 Task: Help me in understanding how to increase productivity of agents with key productivity tools through guidance center
Action: Mouse moved to (433, 157)
Screenshot: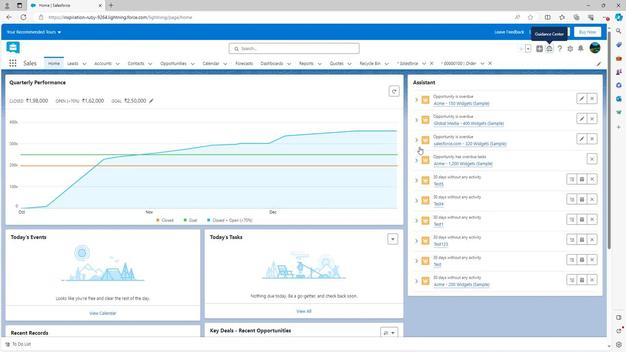 
Action: Mouse scrolled (433, 157) with delta (0, 0)
Screenshot: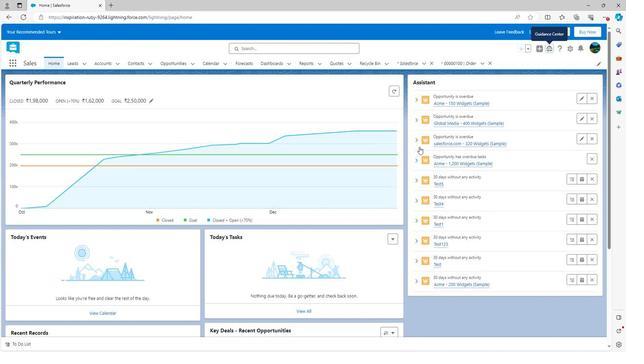 
Action: Mouse scrolled (433, 157) with delta (0, 0)
Screenshot: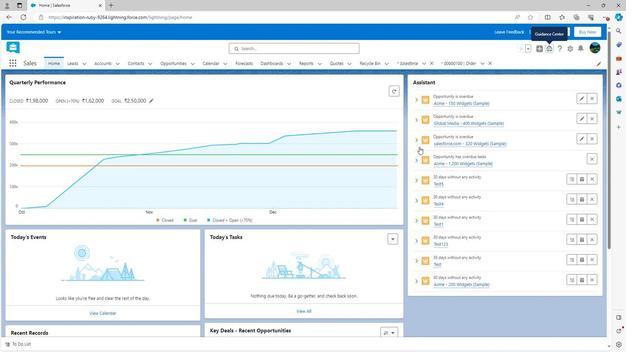
Action: Mouse scrolled (433, 157) with delta (0, 0)
Screenshot: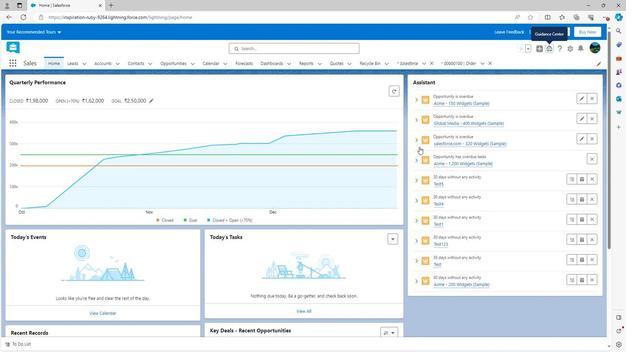 
Action: Mouse scrolled (433, 157) with delta (0, 0)
Screenshot: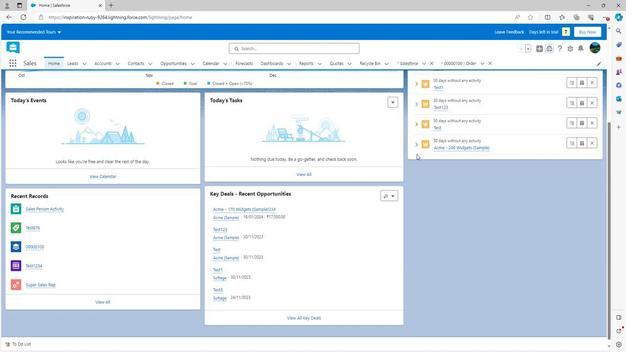 
Action: Mouse scrolled (433, 157) with delta (0, 0)
Screenshot: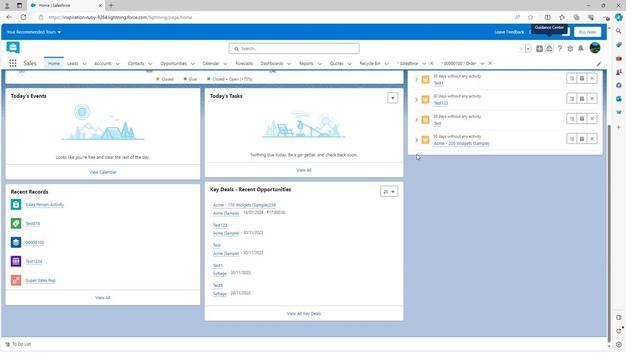 
Action: Mouse scrolled (433, 158) with delta (0, 0)
Screenshot: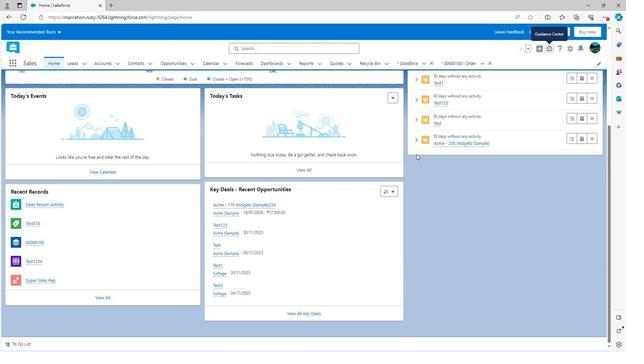 
Action: Mouse scrolled (433, 158) with delta (0, 0)
Screenshot: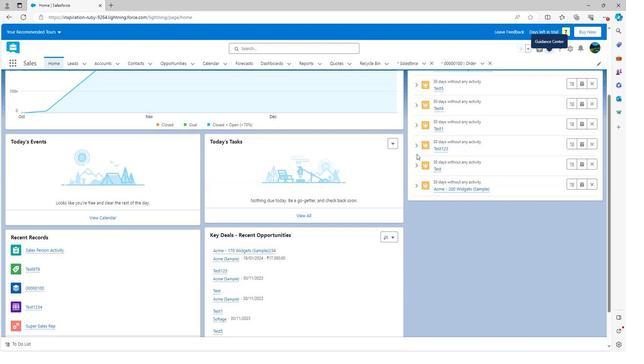 
Action: Mouse scrolled (433, 158) with delta (0, 0)
Screenshot: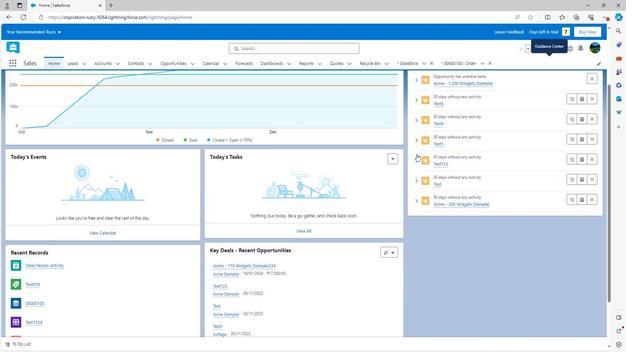 
Action: Mouse scrolled (433, 158) with delta (0, 0)
Screenshot: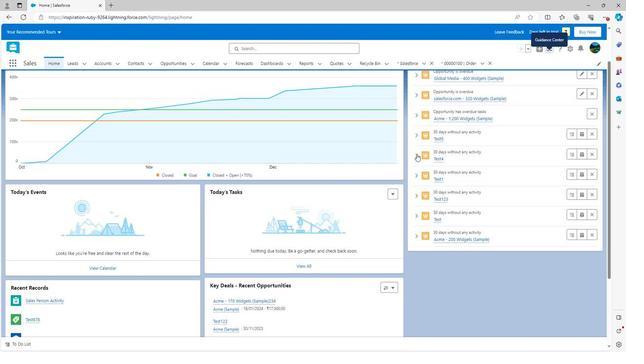 
Action: Mouse scrolled (433, 158) with delta (0, 0)
Screenshot: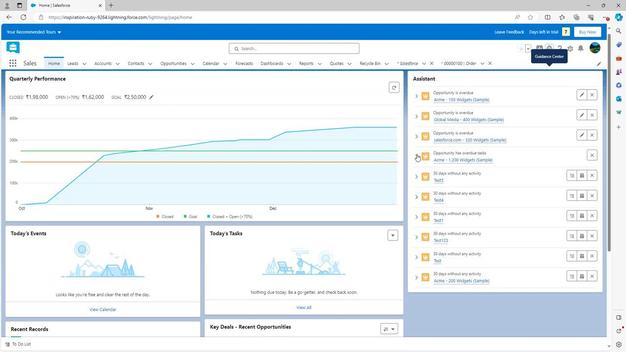 
Action: Mouse moved to (543, 58)
Screenshot: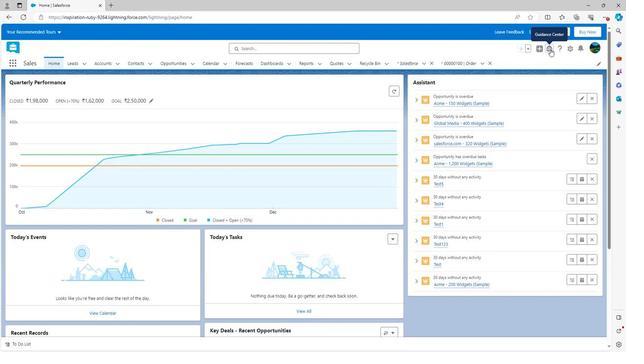 
Action: Mouse pressed left at (543, 58)
Screenshot: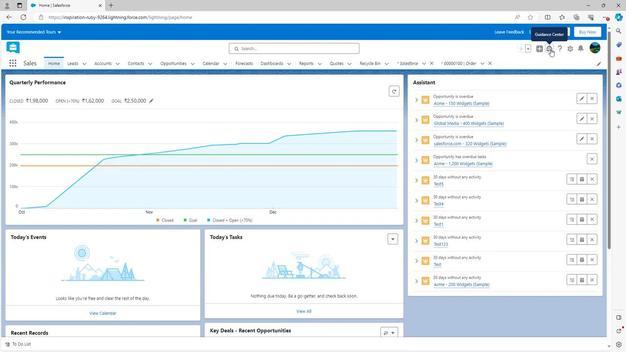 
Action: Mouse moved to (510, 201)
Screenshot: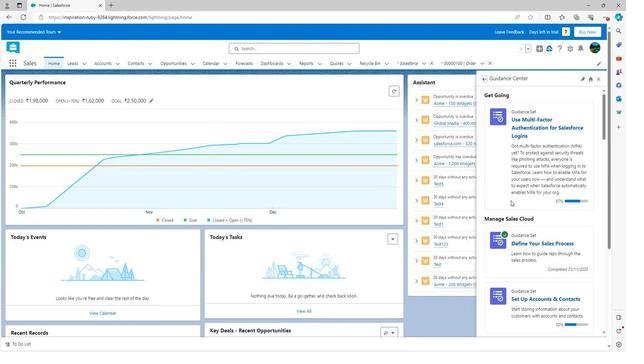 
Action: Mouse scrolled (510, 200) with delta (0, 0)
Screenshot: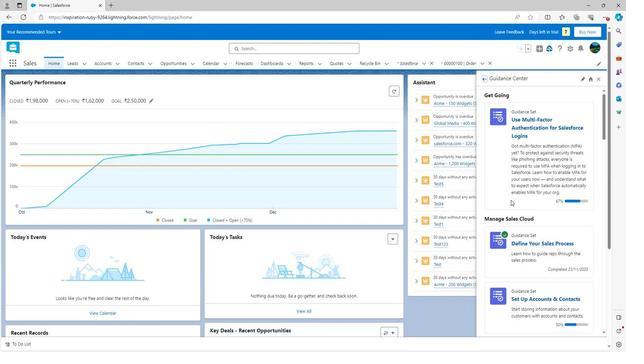 
Action: Mouse scrolled (510, 200) with delta (0, 0)
Screenshot: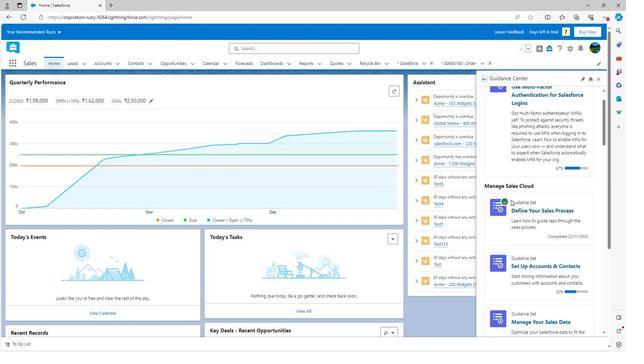 
Action: Mouse scrolled (510, 200) with delta (0, 0)
Screenshot: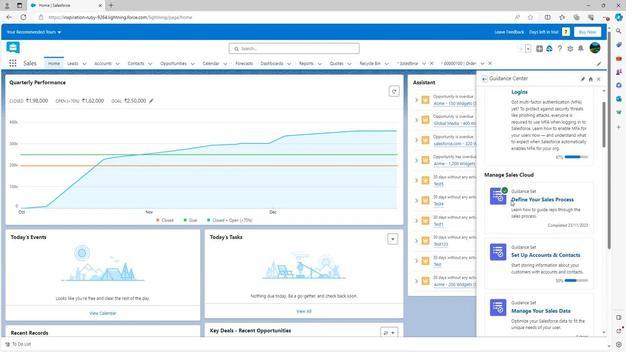 
Action: Mouse scrolled (510, 200) with delta (0, 0)
Screenshot: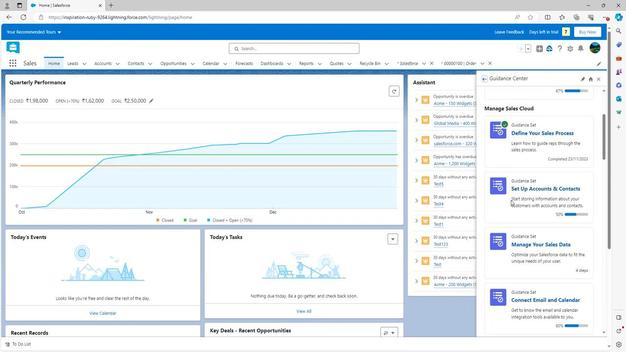 
Action: Mouse scrolled (510, 200) with delta (0, 0)
Screenshot: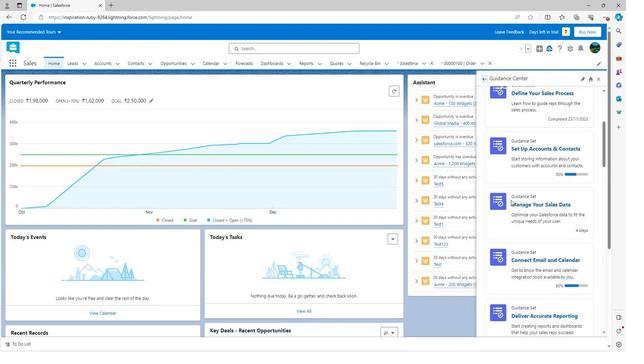 
Action: Mouse scrolled (510, 200) with delta (0, 0)
Screenshot: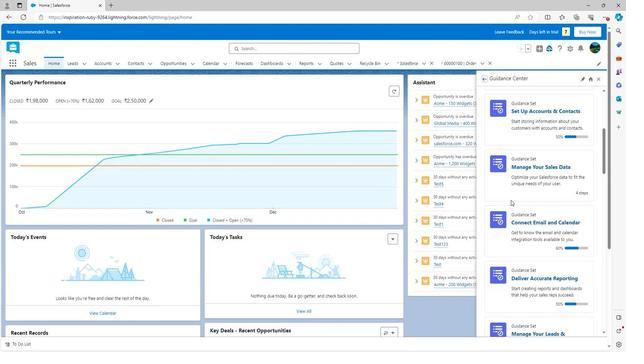 
Action: Mouse scrolled (510, 200) with delta (0, 0)
Screenshot: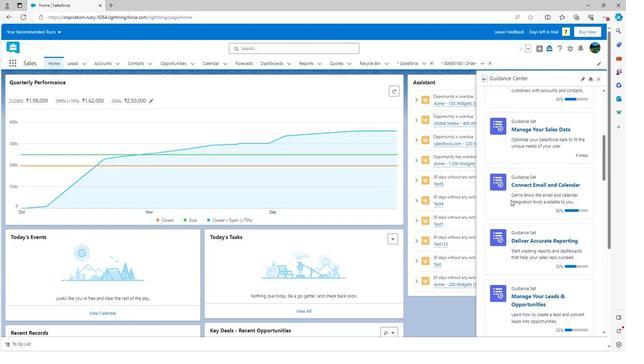
Action: Mouse scrolled (510, 200) with delta (0, 0)
Screenshot: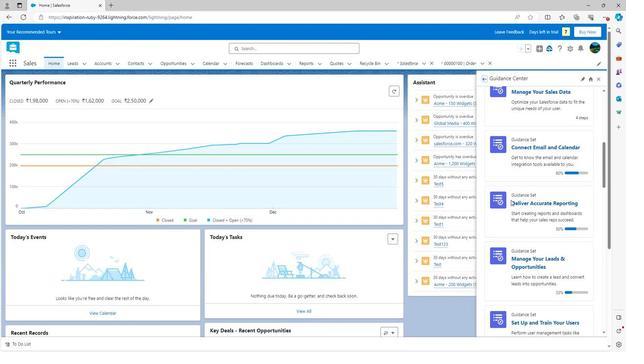 
Action: Mouse scrolled (510, 200) with delta (0, 0)
Screenshot: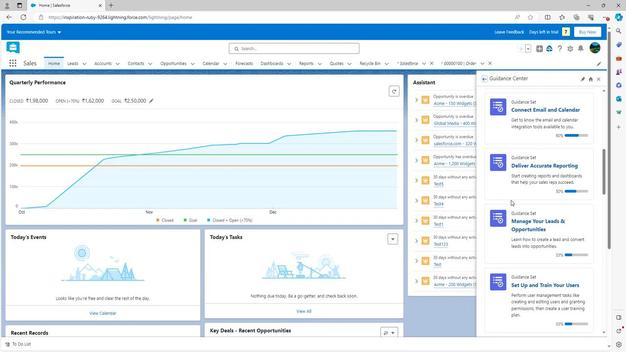 
Action: Mouse scrolled (510, 200) with delta (0, 0)
Screenshot: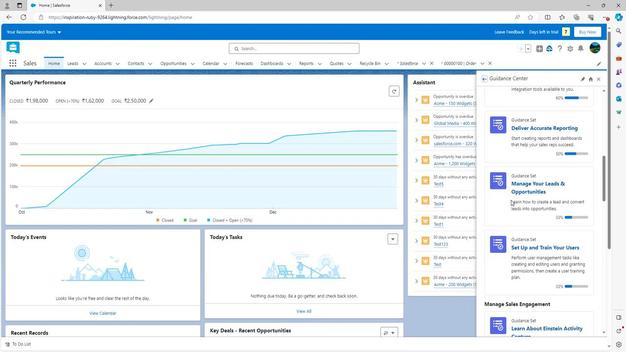 
Action: Mouse scrolled (510, 200) with delta (0, 0)
Screenshot: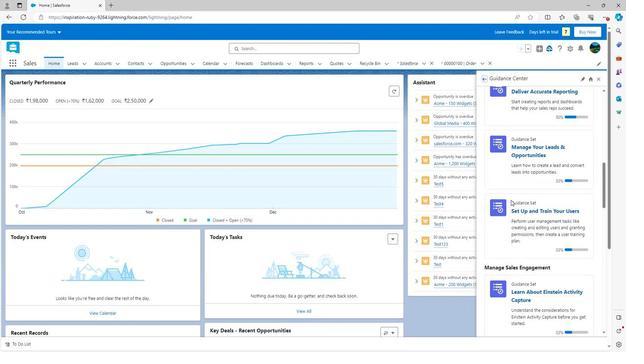 
Action: Mouse scrolled (510, 200) with delta (0, 0)
Screenshot: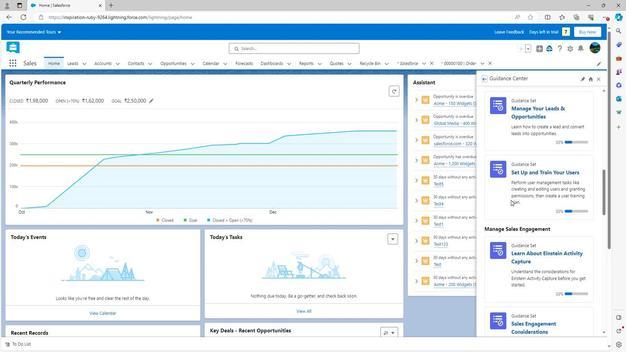 
Action: Mouse scrolled (510, 200) with delta (0, 0)
Screenshot: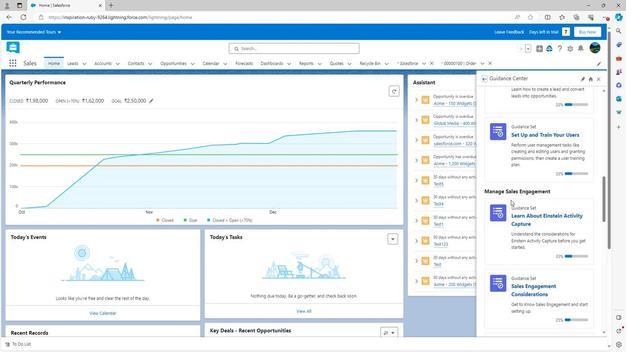 
Action: Mouse scrolled (510, 200) with delta (0, 0)
Screenshot: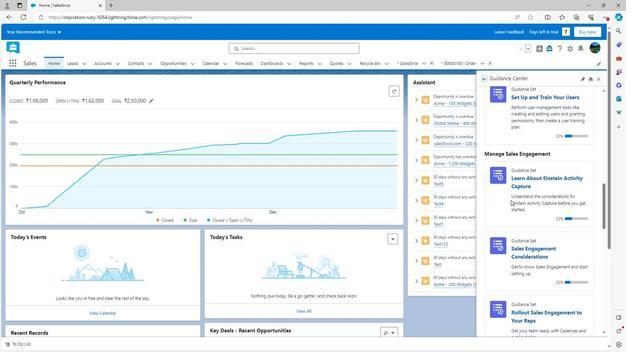 
Action: Mouse scrolled (510, 200) with delta (0, 0)
Screenshot: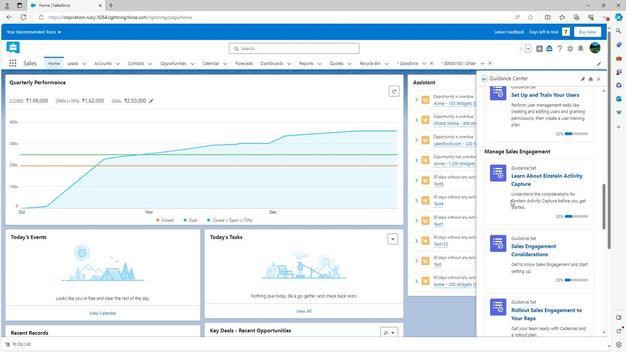 
Action: Mouse scrolled (510, 200) with delta (0, 0)
Screenshot: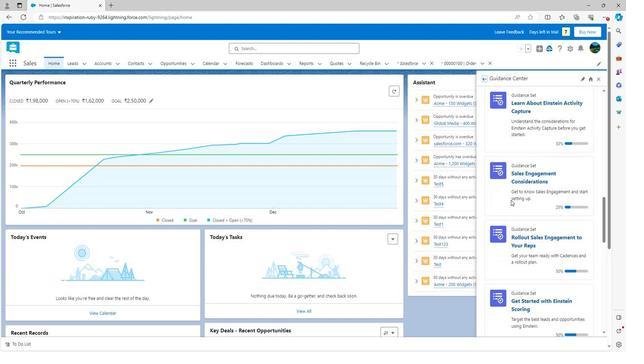 
Action: Mouse scrolled (510, 200) with delta (0, 0)
Screenshot: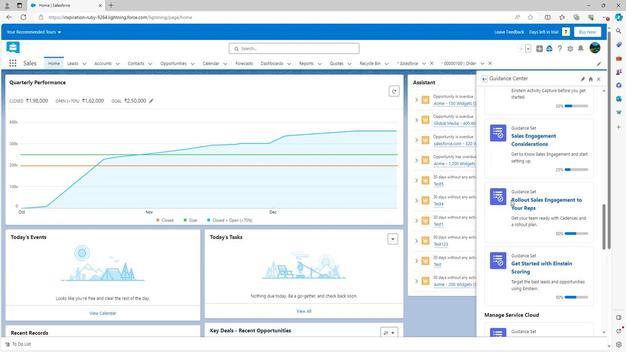
Action: Mouse scrolled (510, 200) with delta (0, 0)
Screenshot: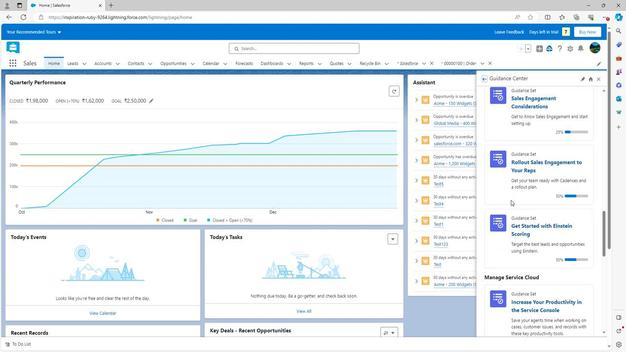 
Action: Mouse scrolled (510, 200) with delta (0, 0)
Screenshot: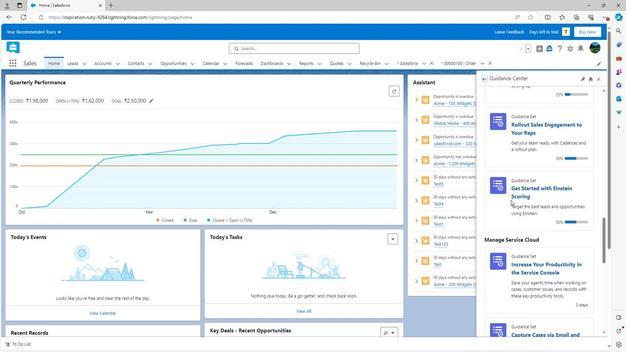 
Action: Mouse moved to (526, 227)
Screenshot: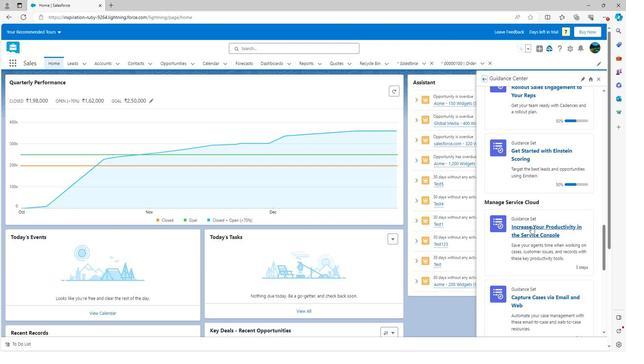 
Action: Mouse pressed left at (526, 227)
Screenshot: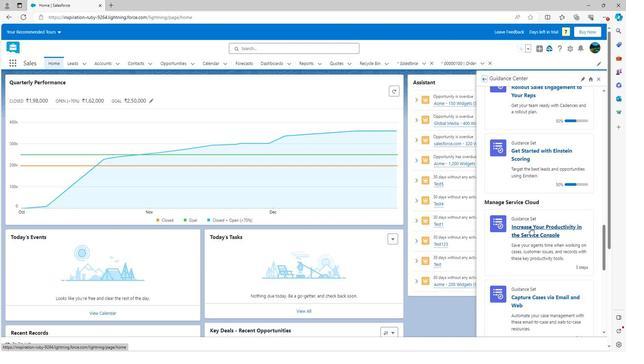 
Action: Mouse moved to (506, 187)
Screenshot: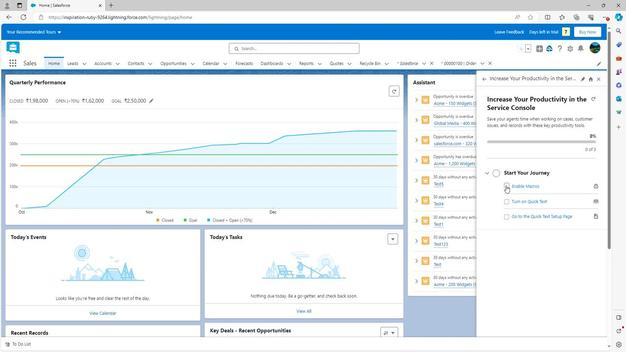 
Action: Mouse pressed left at (506, 187)
Screenshot: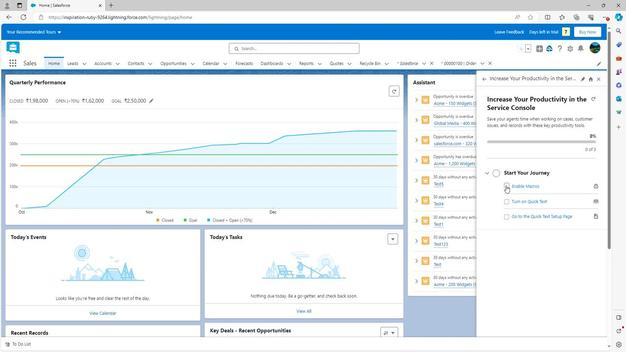 
Action: Mouse moved to (505, 187)
Screenshot: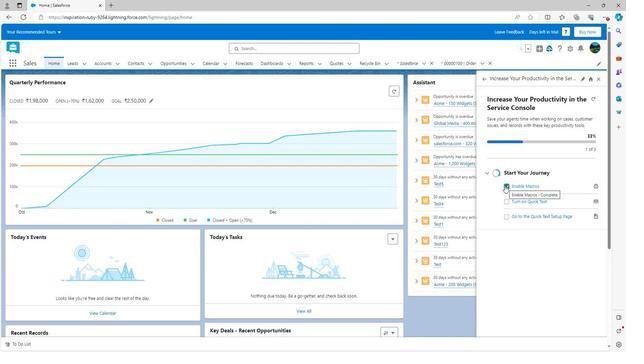 
